Task: Disable the option email in Search appearances.
Action: Mouse moved to (665, 90)
Screenshot: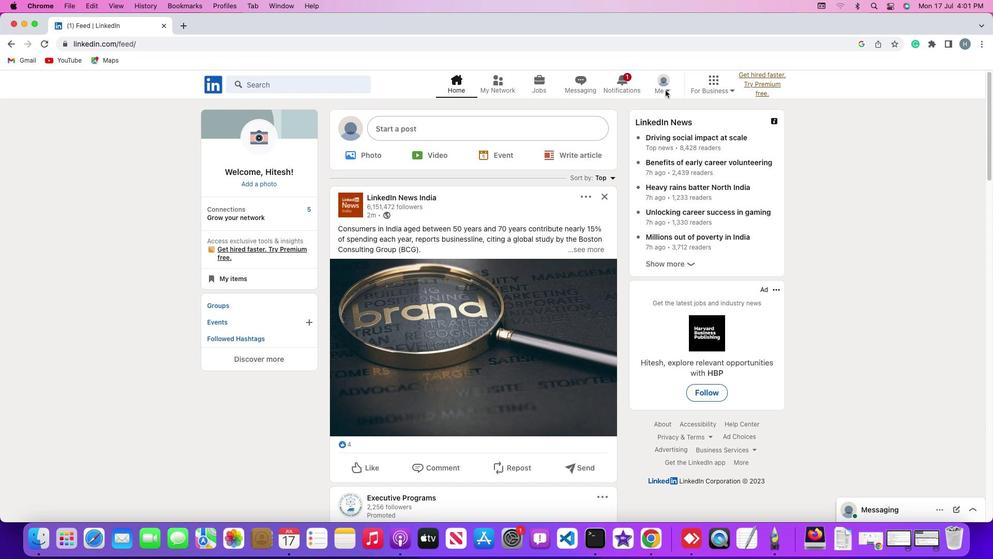 
Action: Mouse pressed left at (665, 90)
Screenshot: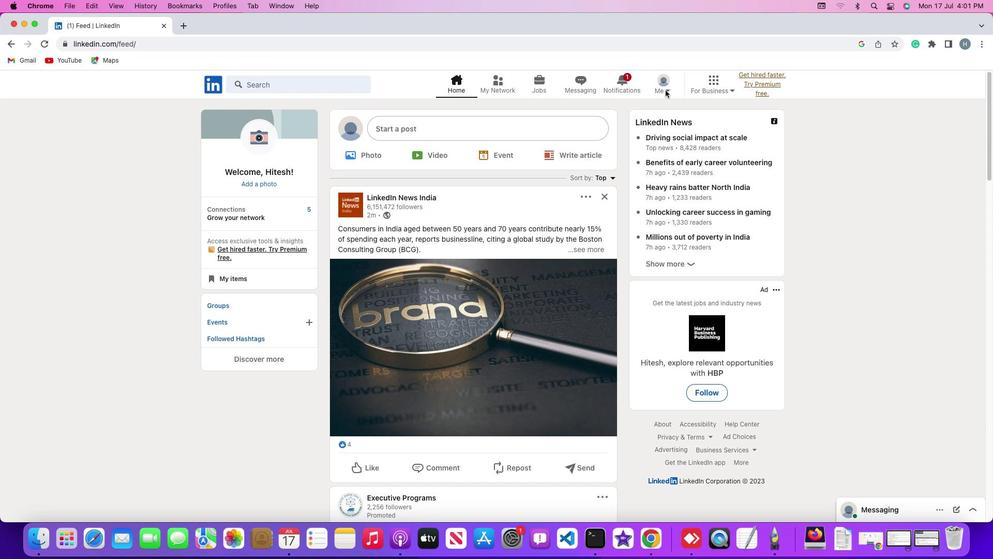 
Action: Mouse moved to (668, 89)
Screenshot: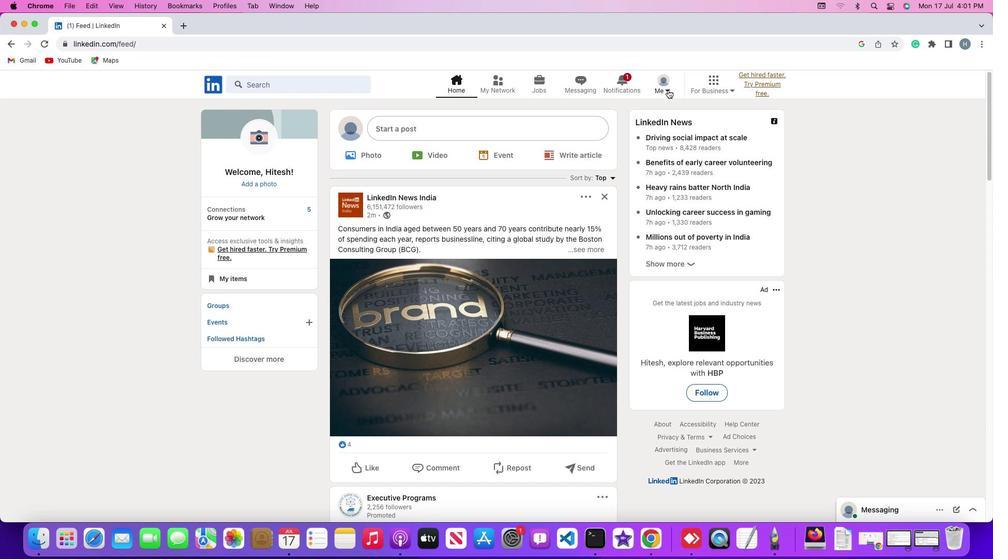 
Action: Mouse pressed left at (668, 89)
Screenshot: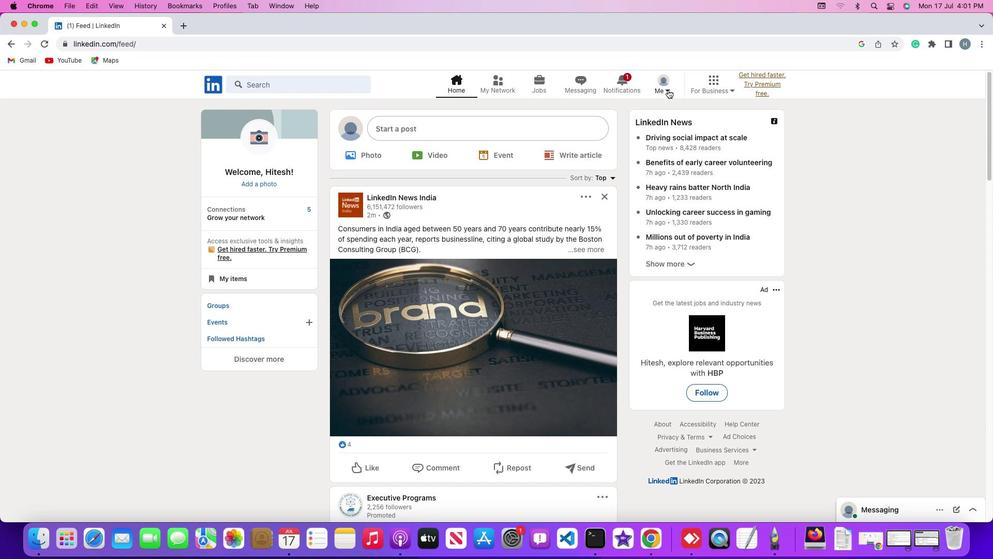 
Action: Mouse moved to (607, 198)
Screenshot: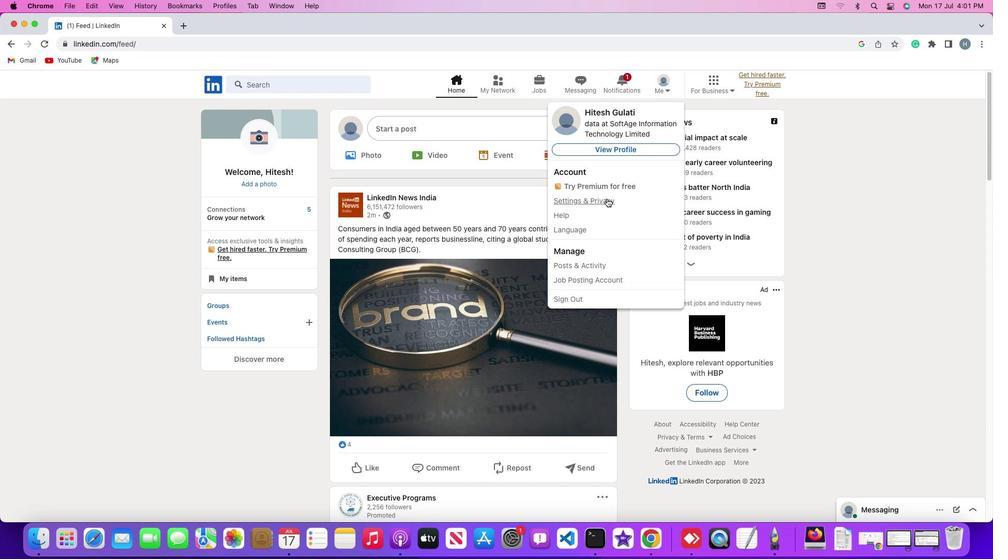 
Action: Mouse pressed left at (607, 198)
Screenshot: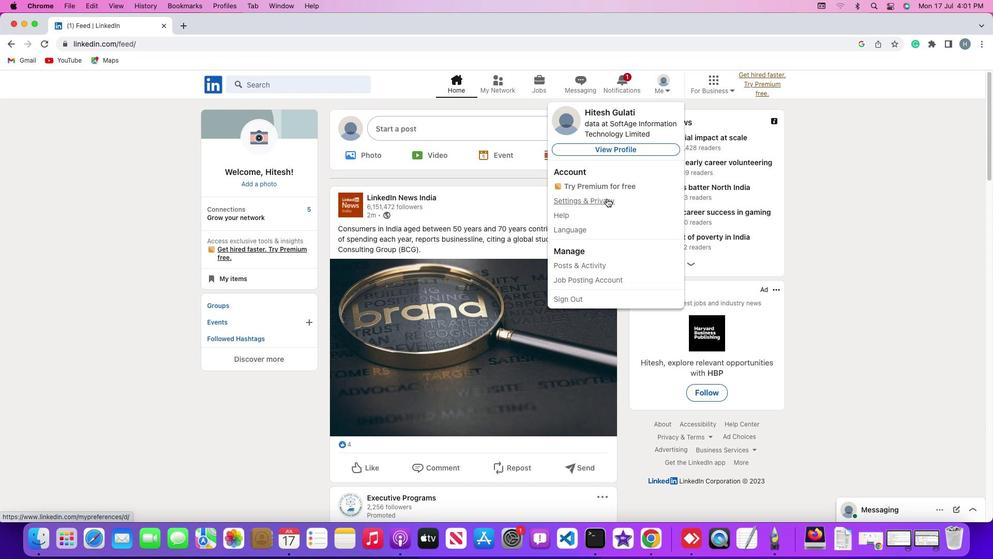 
Action: Mouse moved to (83, 351)
Screenshot: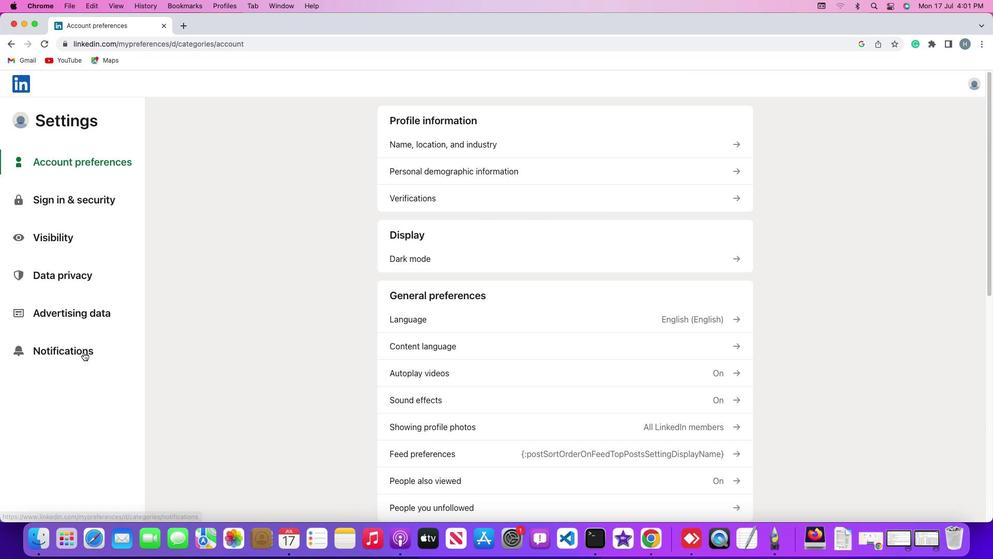 
Action: Mouse pressed left at (83, 351)
Screenshot: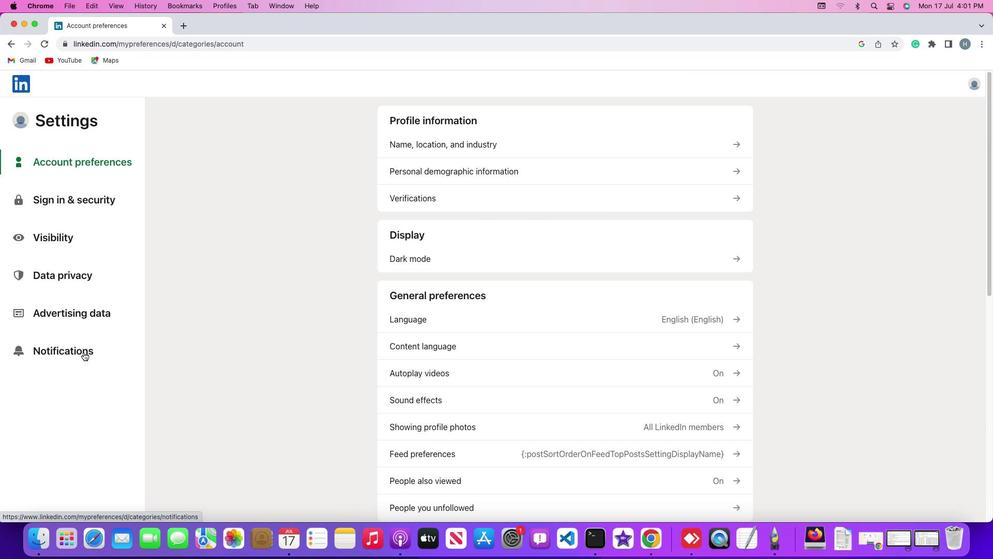 
Action: Mouse pressed left at (83, 351)
Screenshot: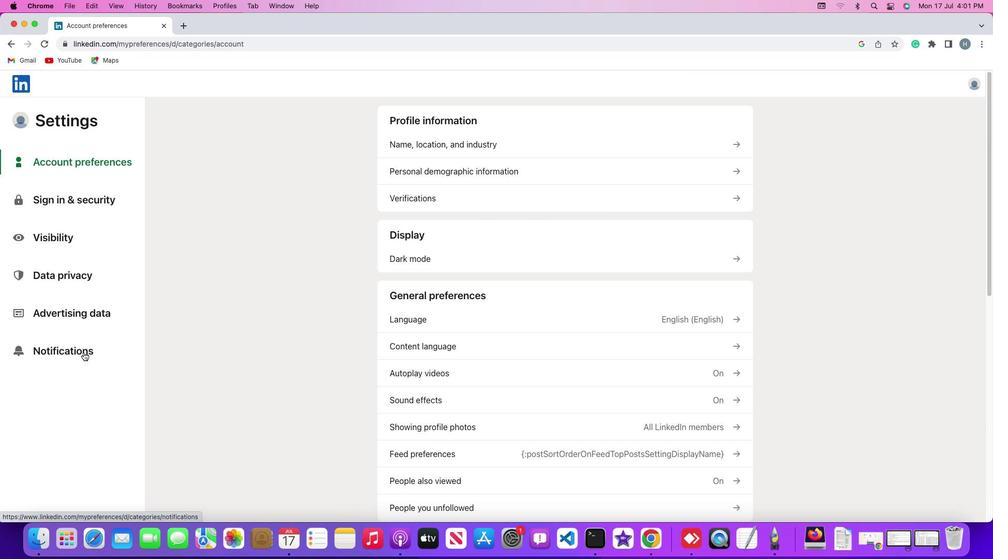 
Action: Mouse moved to (506, 142)
Screenshot: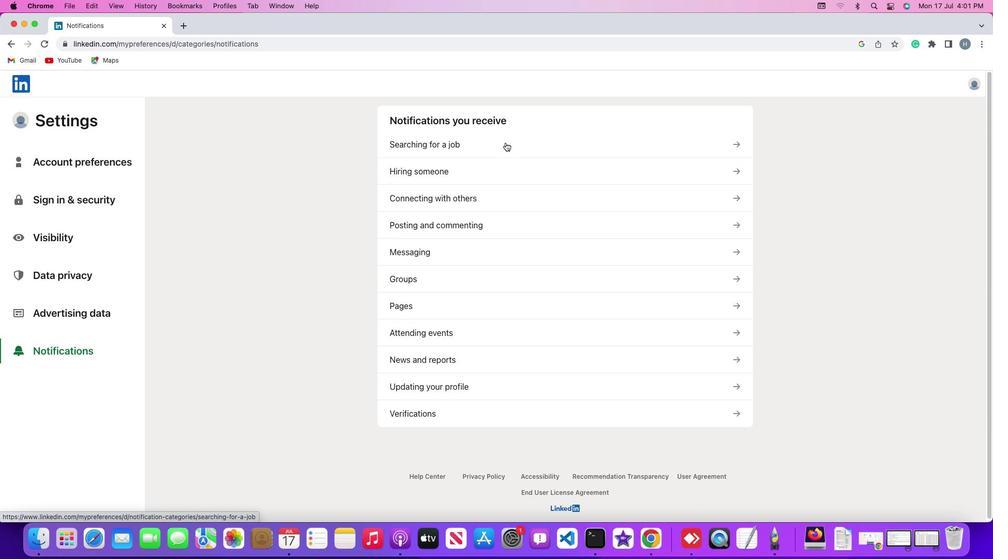 
Action: Mouse pressed left at (506, 142)
Screenshot: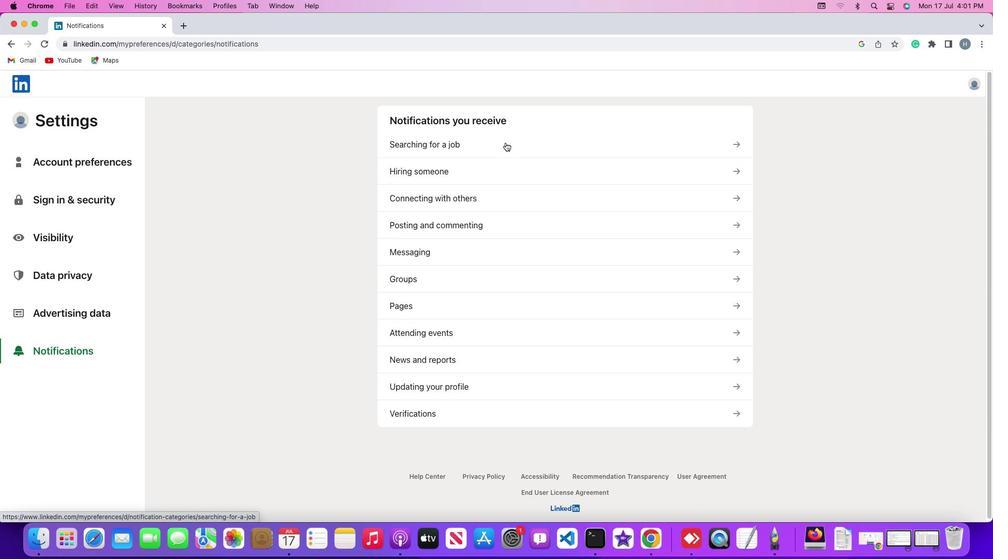 
Action: Mouse moved to (476, 373)
Screenshot: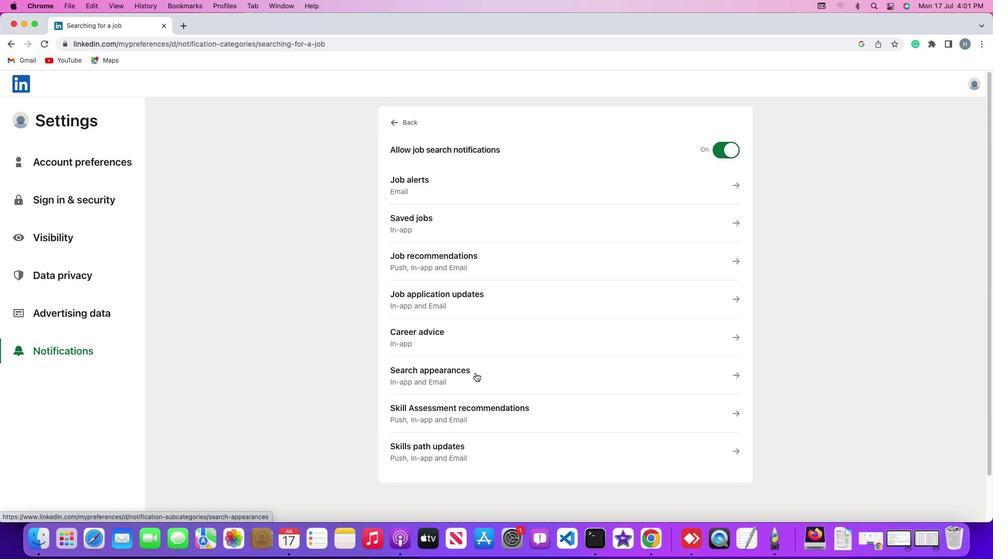 
Action: Mouse pressed left at (476, 373)
Screenshot: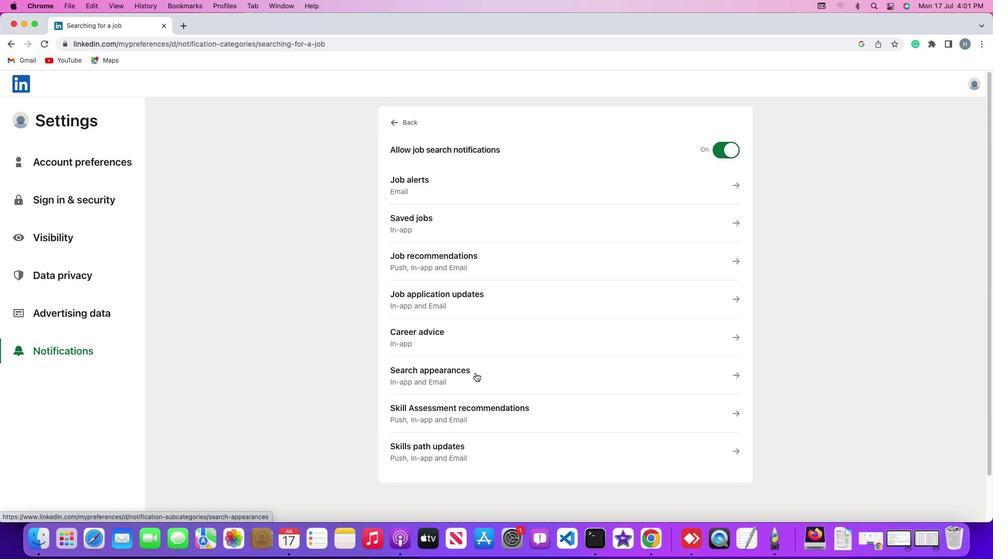 
Action: Mouse moved to (721, 290)
Screenshot: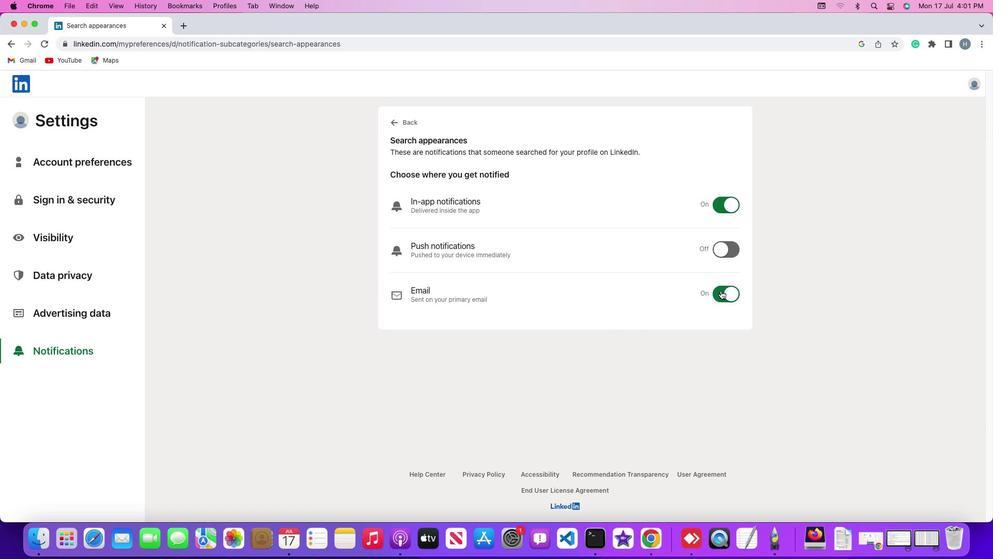 
Action: Mouse pressed left at (721, 290)
Screenshot: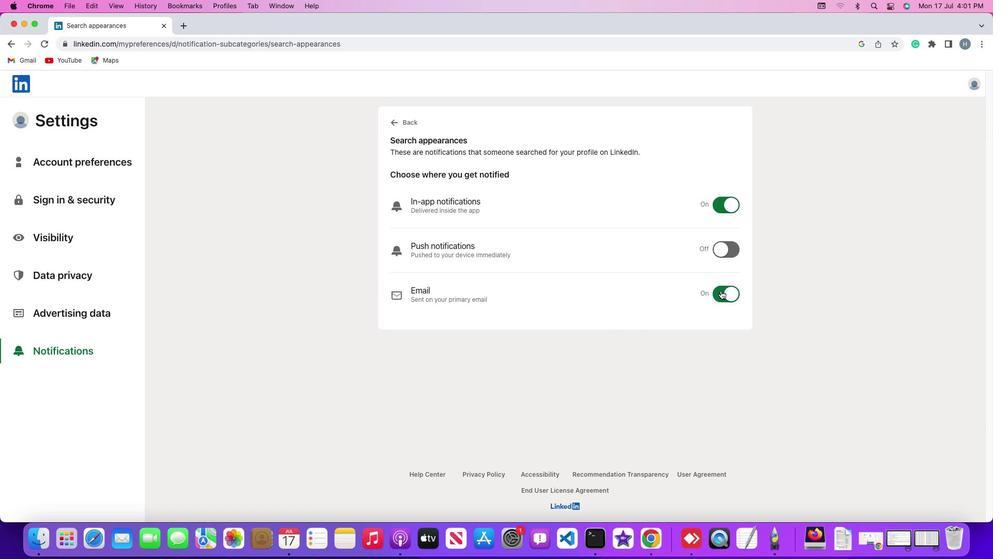 
Action: Mouse moved to (719, 289)
Screenshot: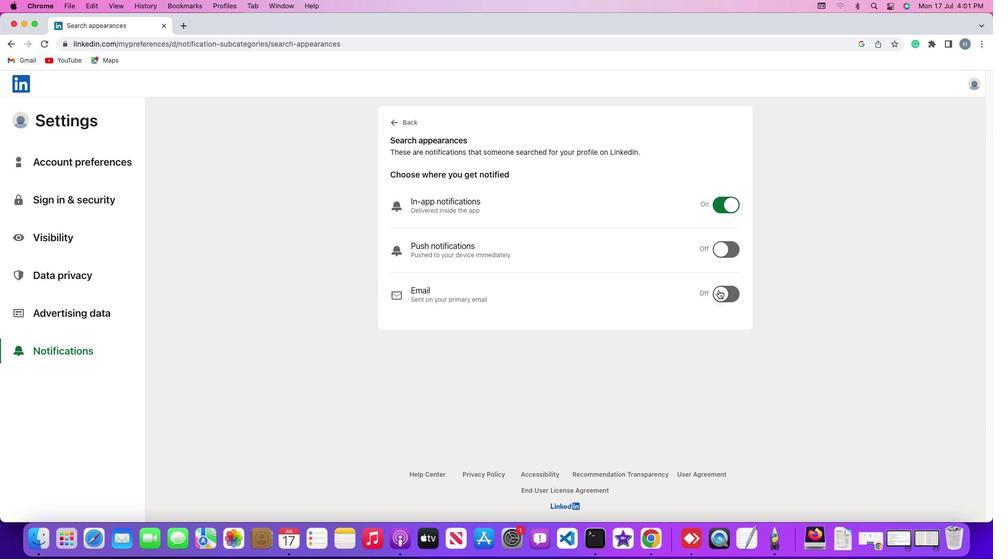 
